 Task: Sort the products by unit price (low first).
Action: Mouse moved to (21, 155)
Screenshot: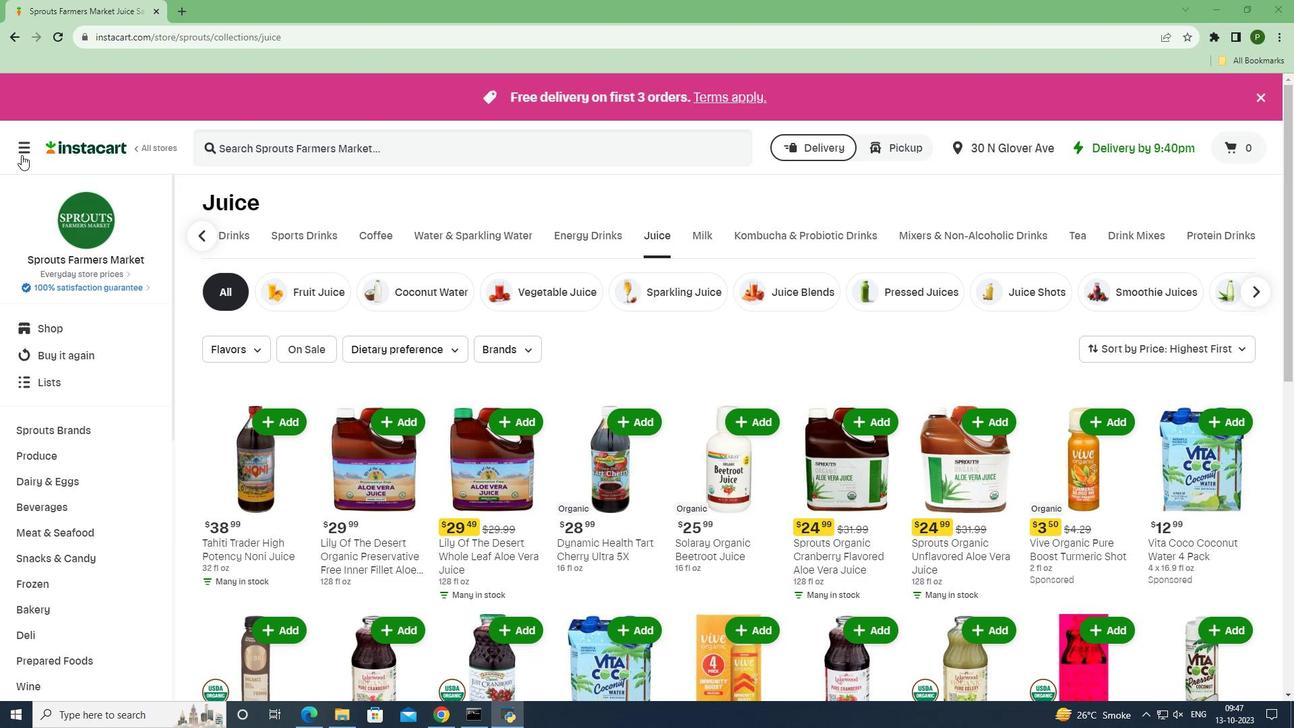 
Action: Mouse pressed left at (21, 155)
Screenshot: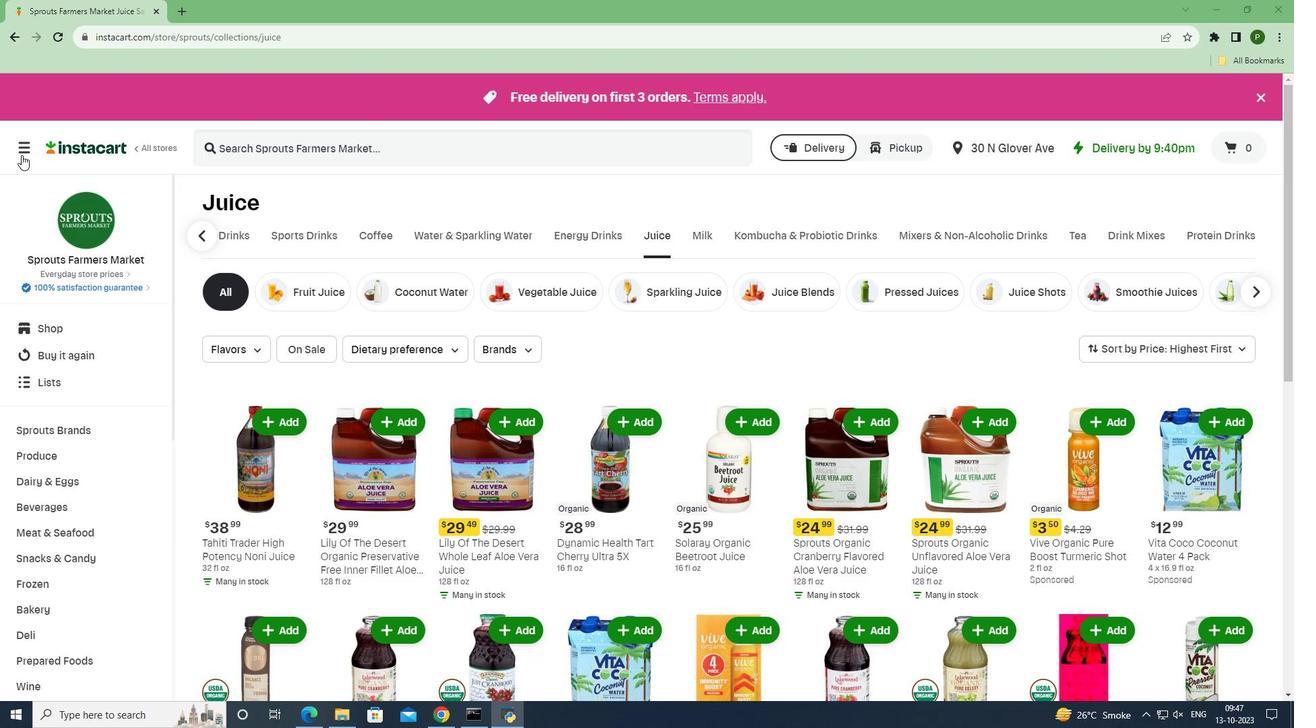 
Action: Mouse moved to (51, 355)
Screenshot: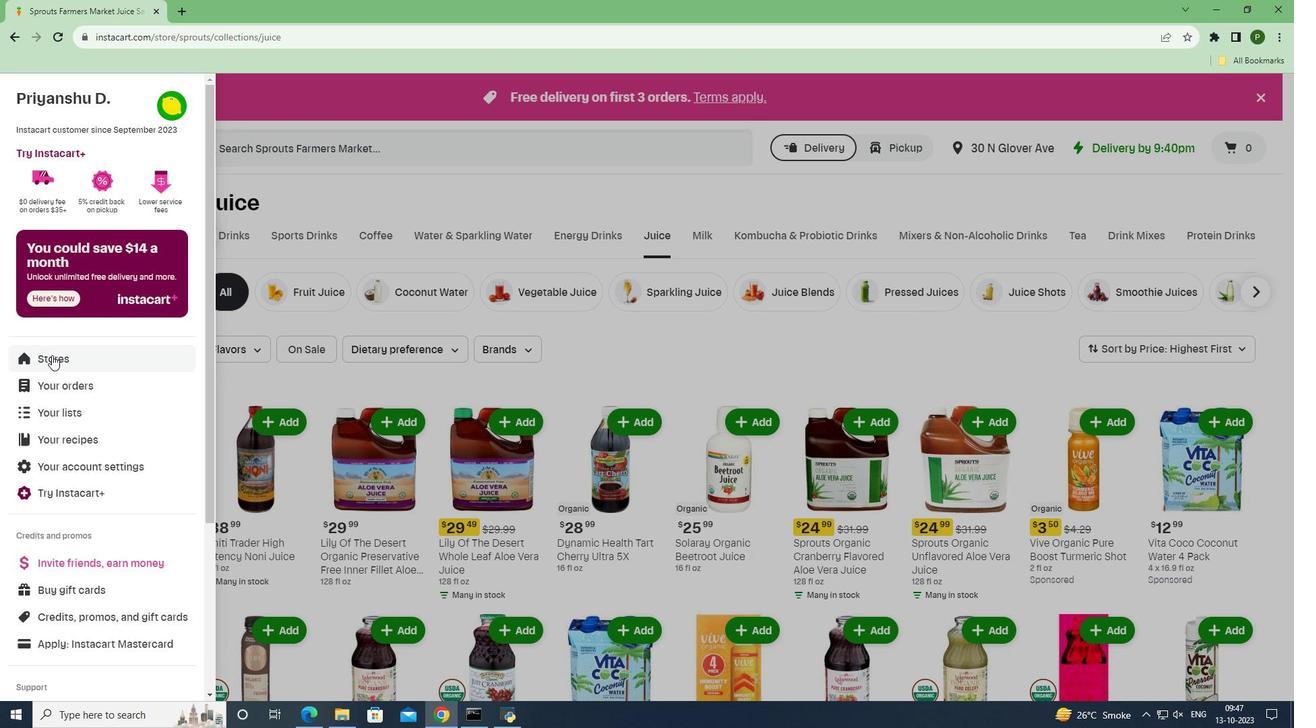 
Action: Mouse pressed left at (51, 355)
Screenshot: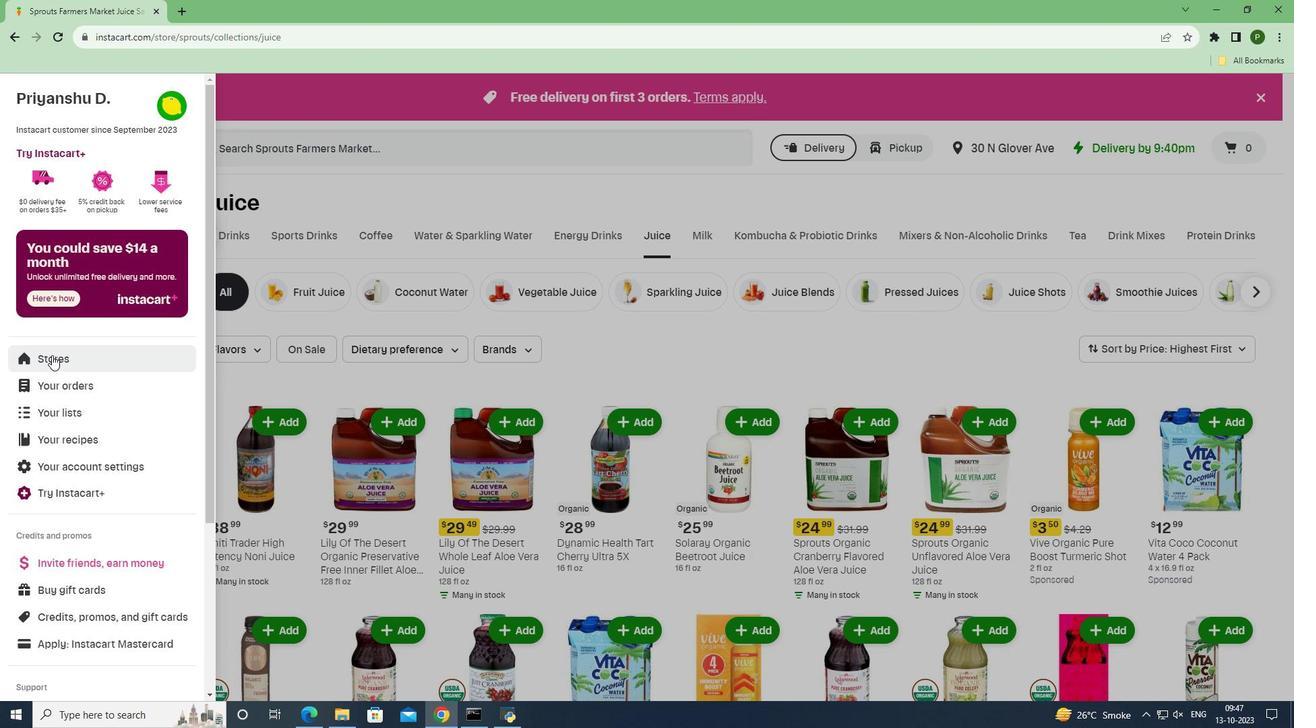 
Action: Mouse moved to (310, 152)
Screenshot: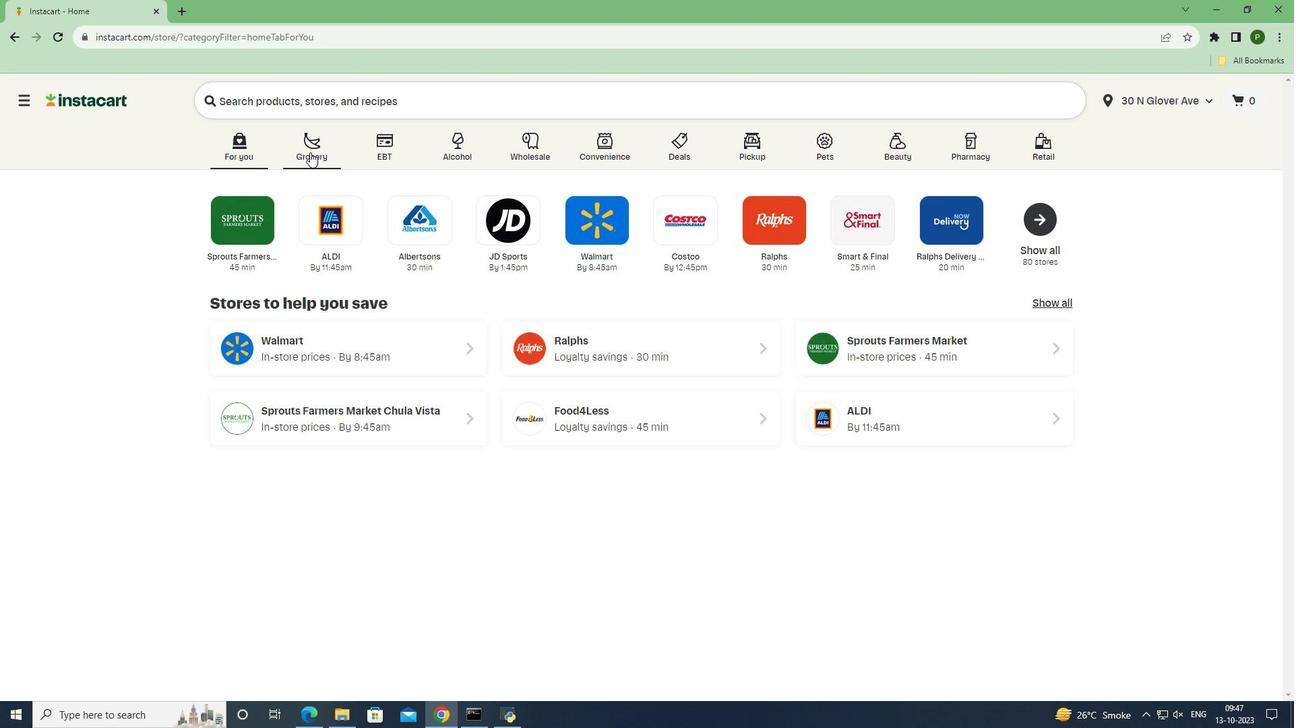 
Action: Mouse pressed left at (310, 152)
Screenshot: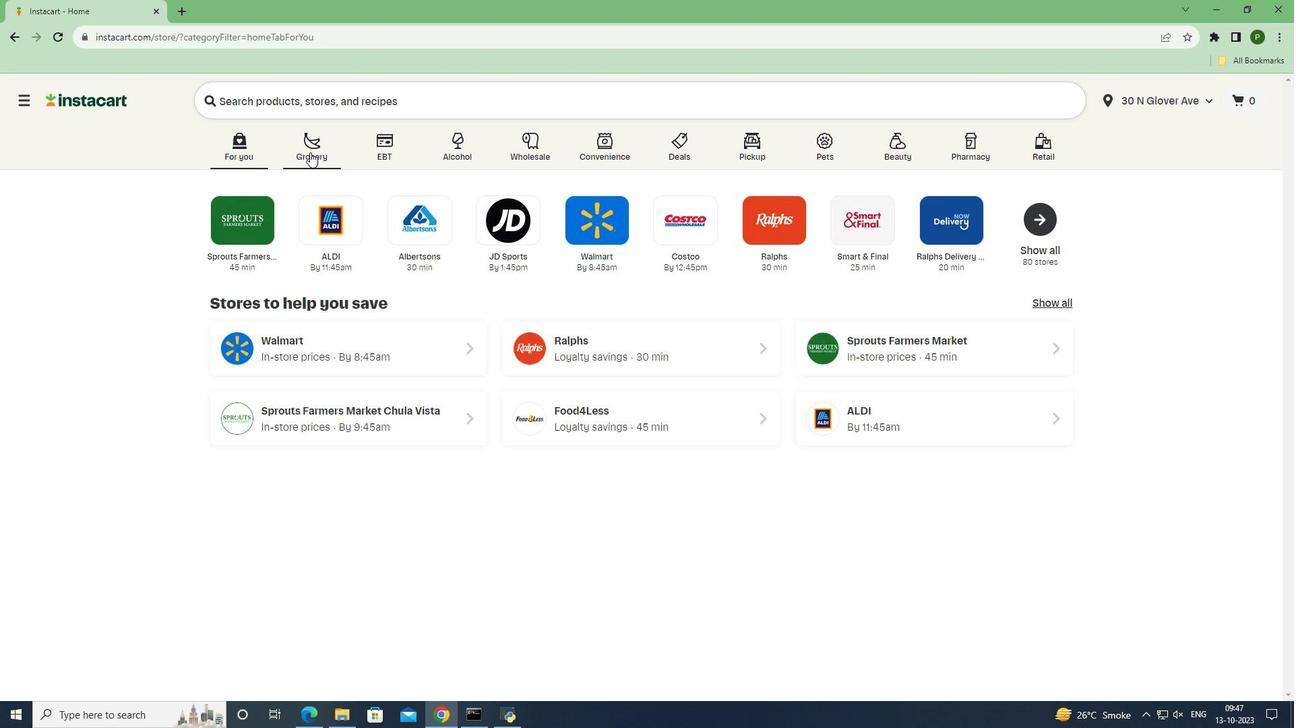 
Action: Mouse moved to (873, 316)
Screenshot: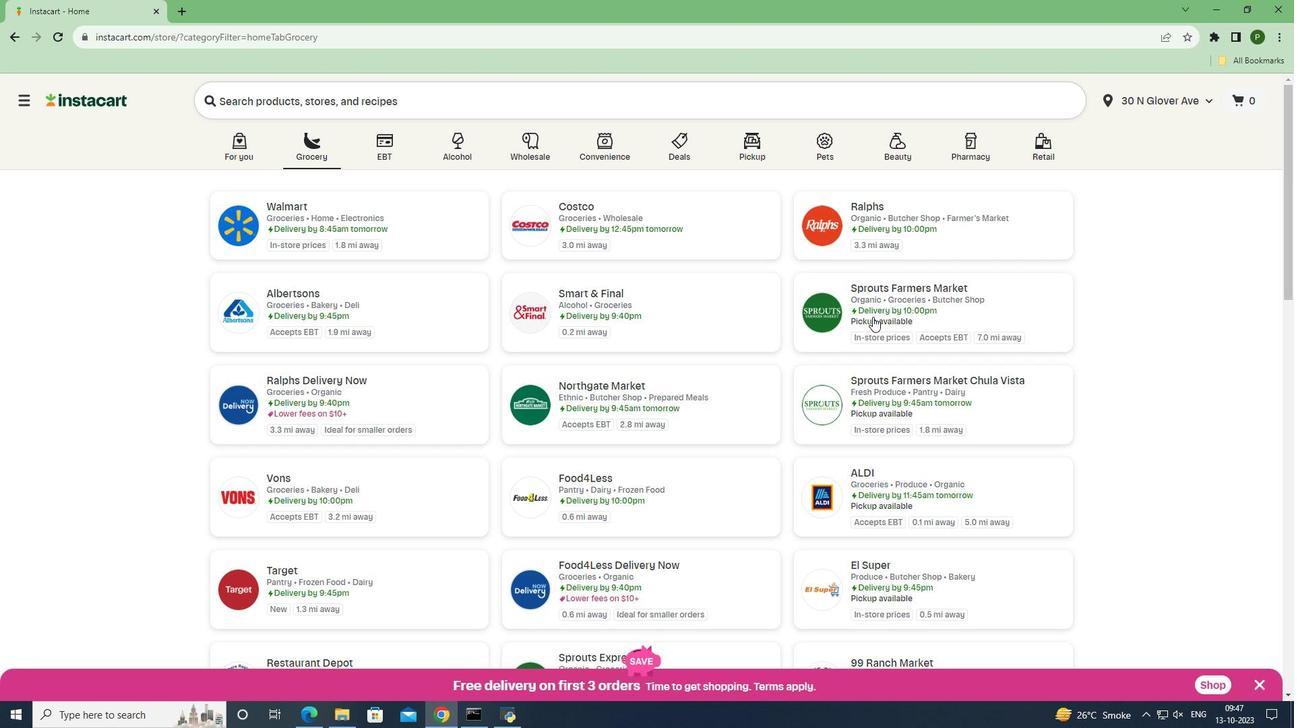 
Action: Mouse pressed left at (873, 316)
Screenshot: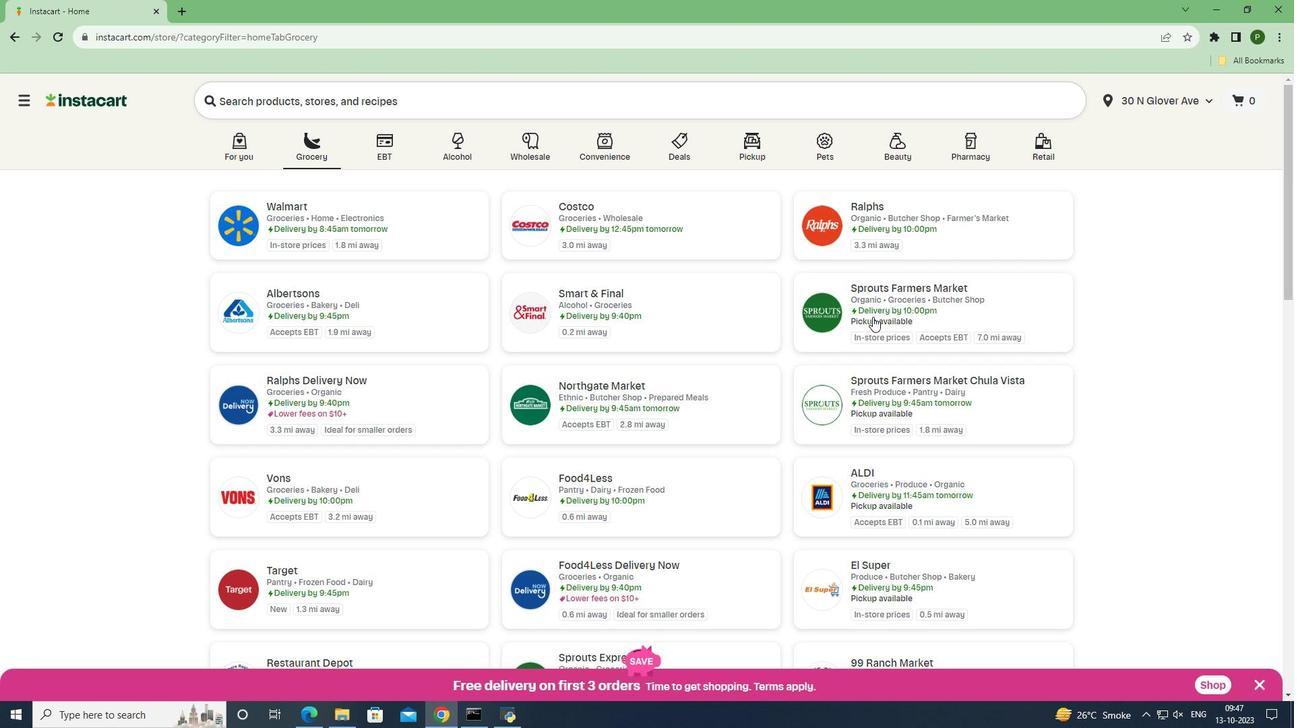 
Action: Mouse moved to (74, 503)
Screenshot: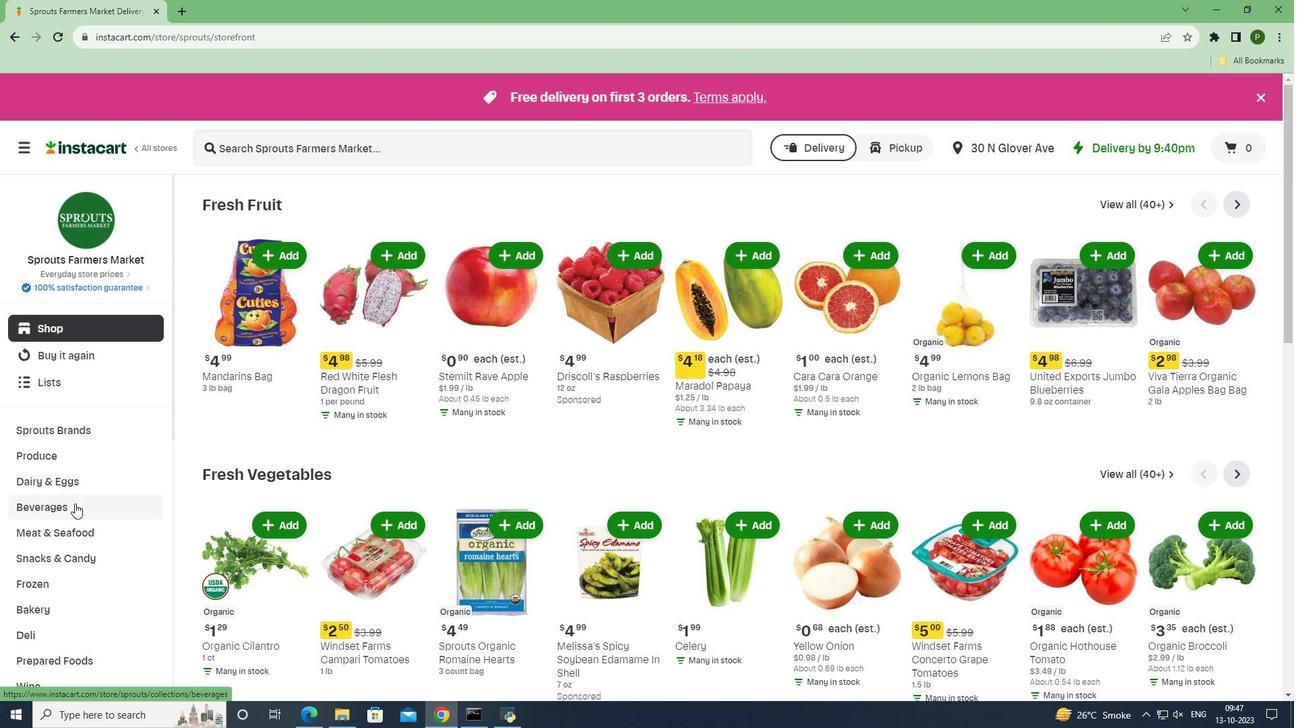 
Action: Mouse pressed left at (74, 503)
Screenshot: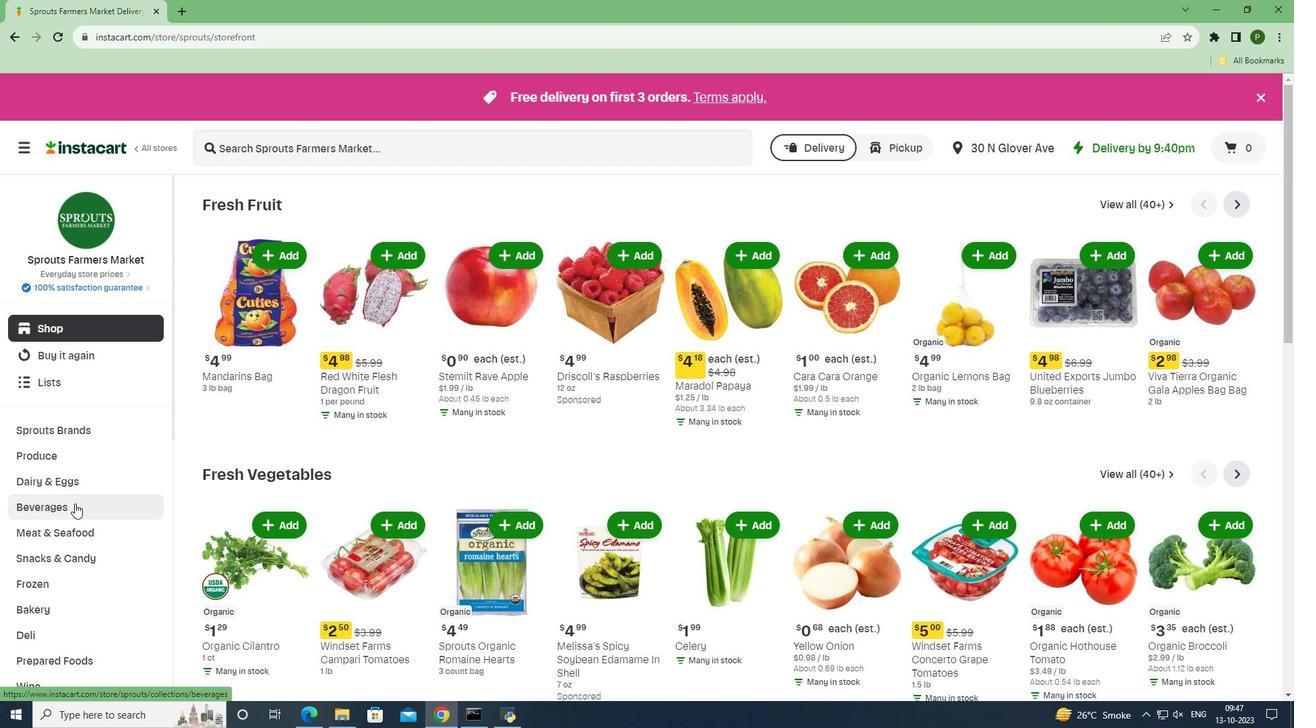 
Action: Mouse moved to (741, 231)
Screenshot: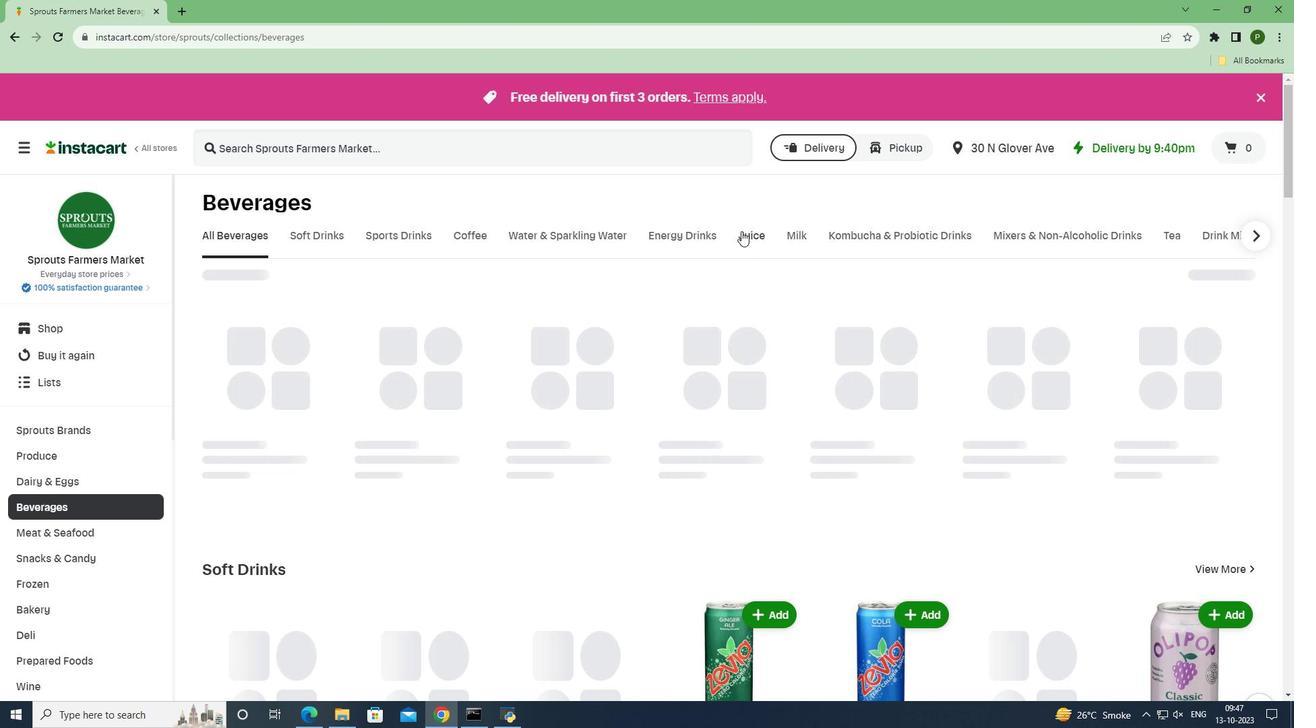 
Action: Mouse pressed left at (741, 231)
Screenshot: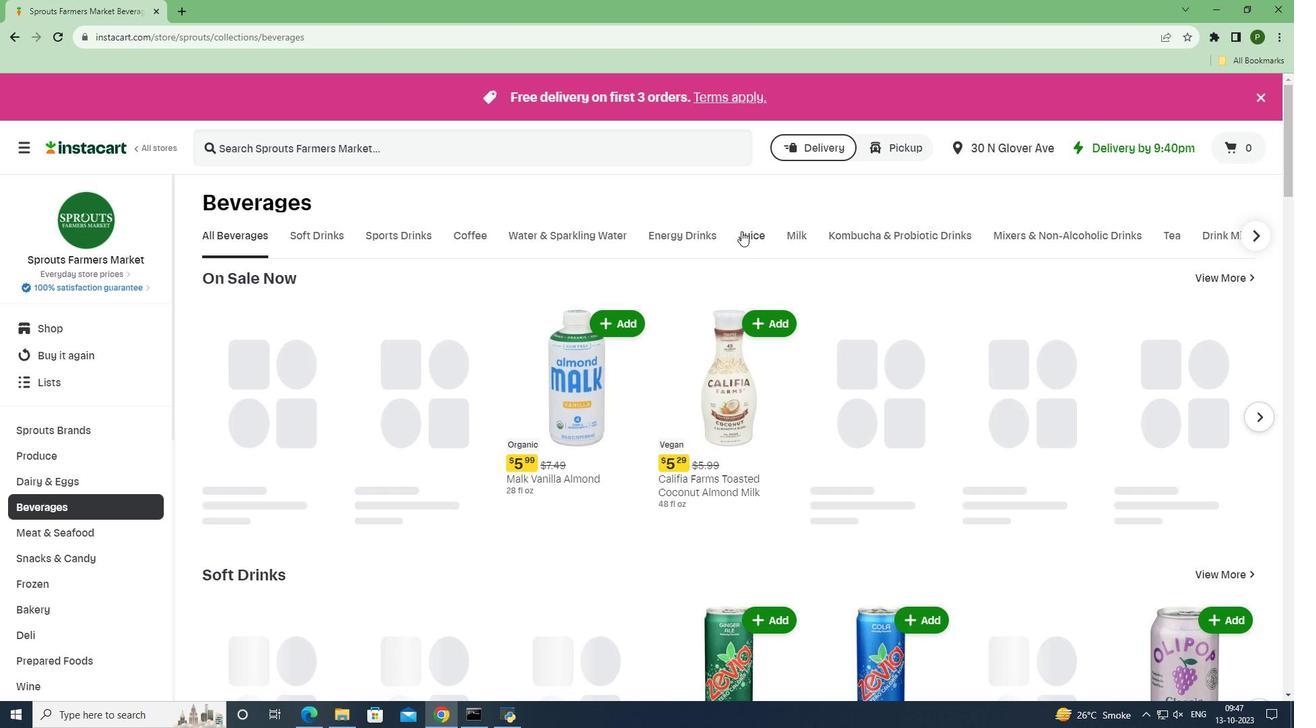 
Action: Mouse moved to (1151, 353)
Screenshot: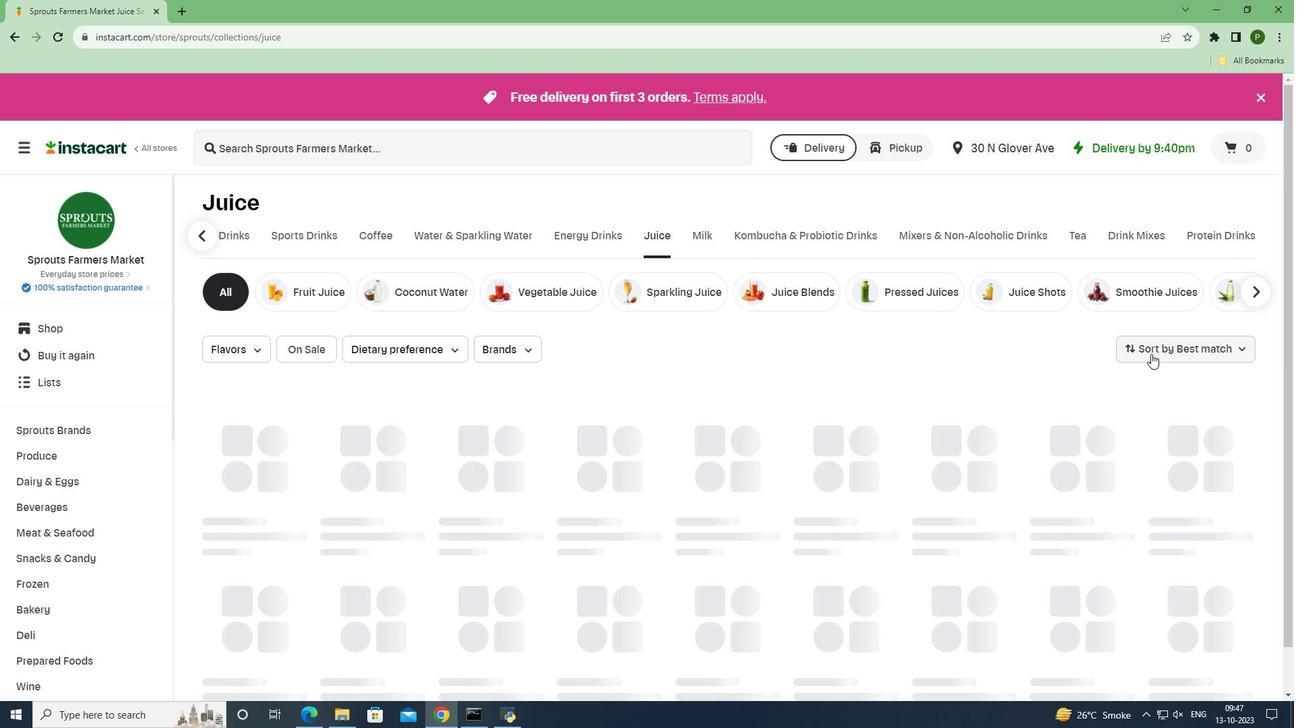 
Action: Mouse pressed left at (1151, 353)
Screenshot: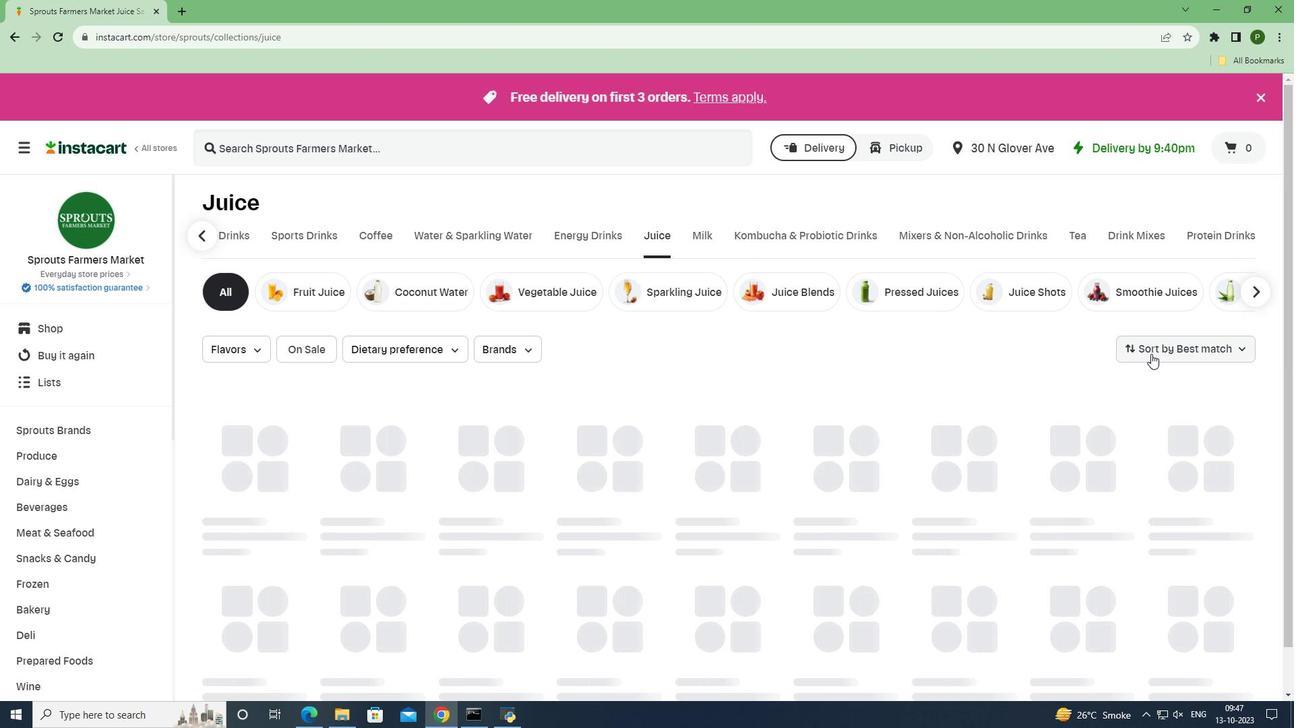 
Action: Mouse moved to (1179, 468)
Screenshot: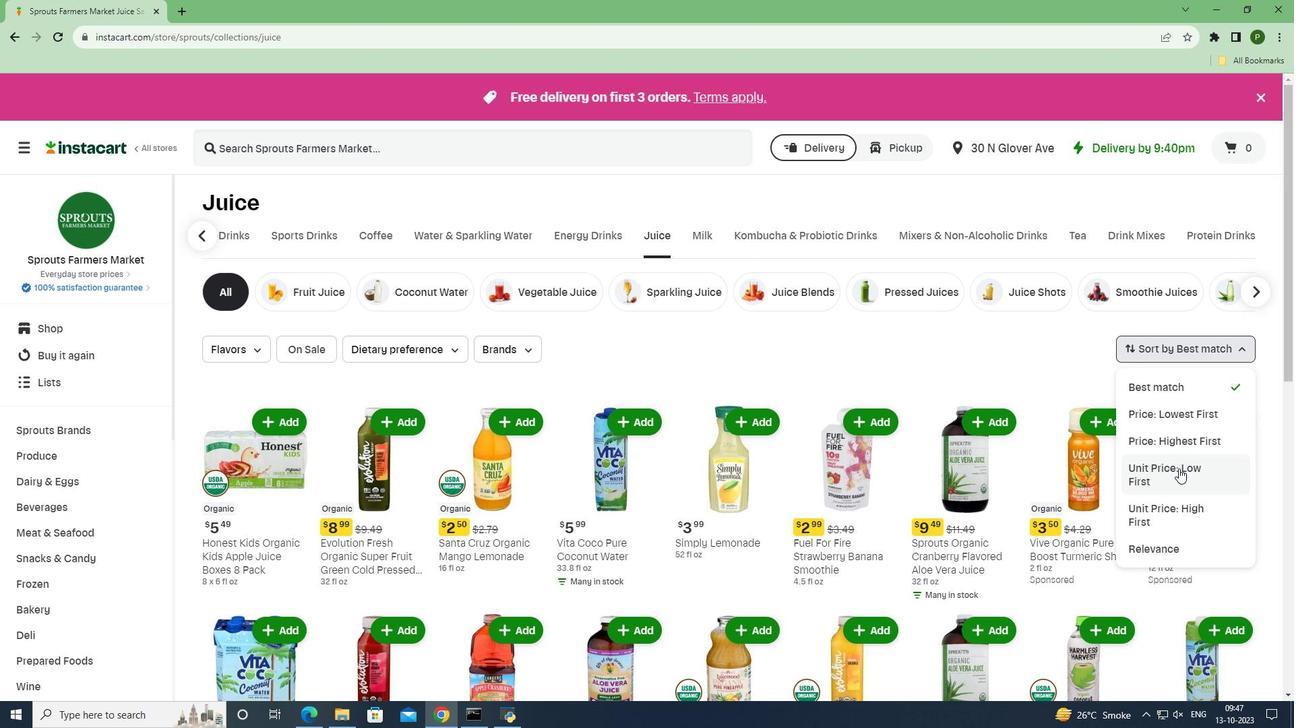 
Action: Mouse pressed left at (1179, 468)
Screenshot: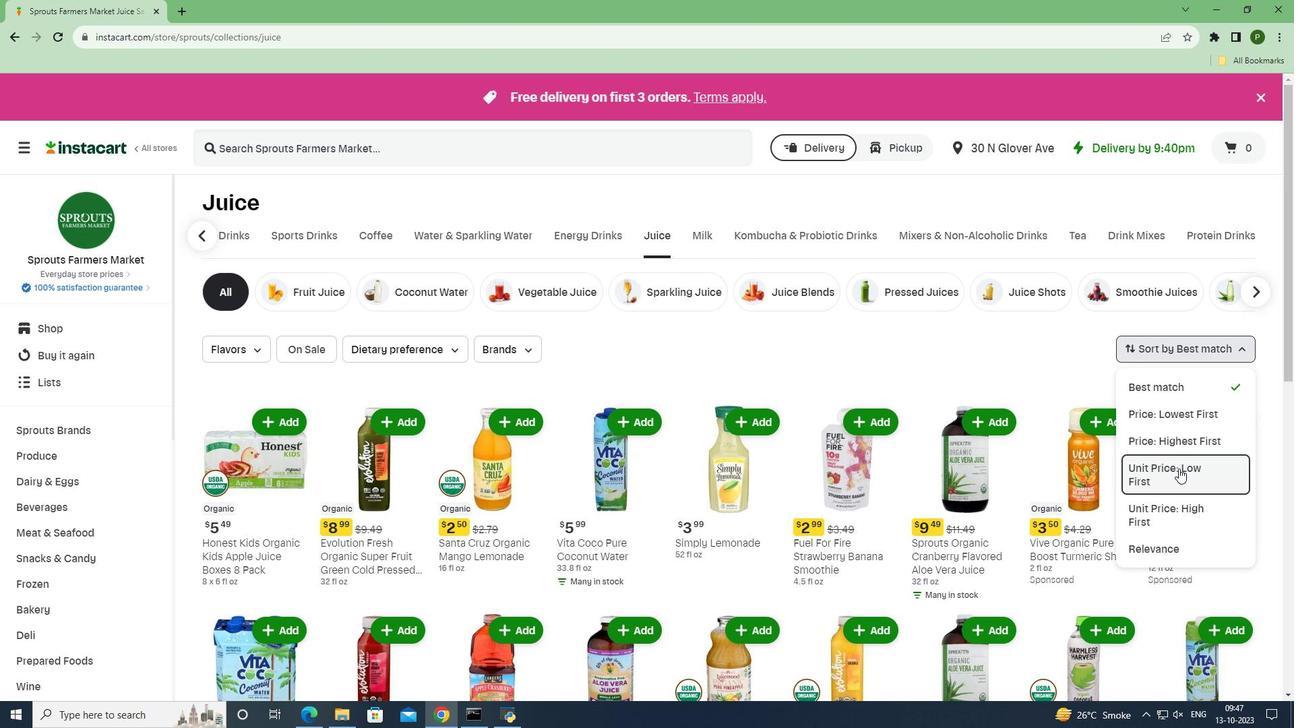 
Action: Mouse moved to (1102, 558)
Screenshot: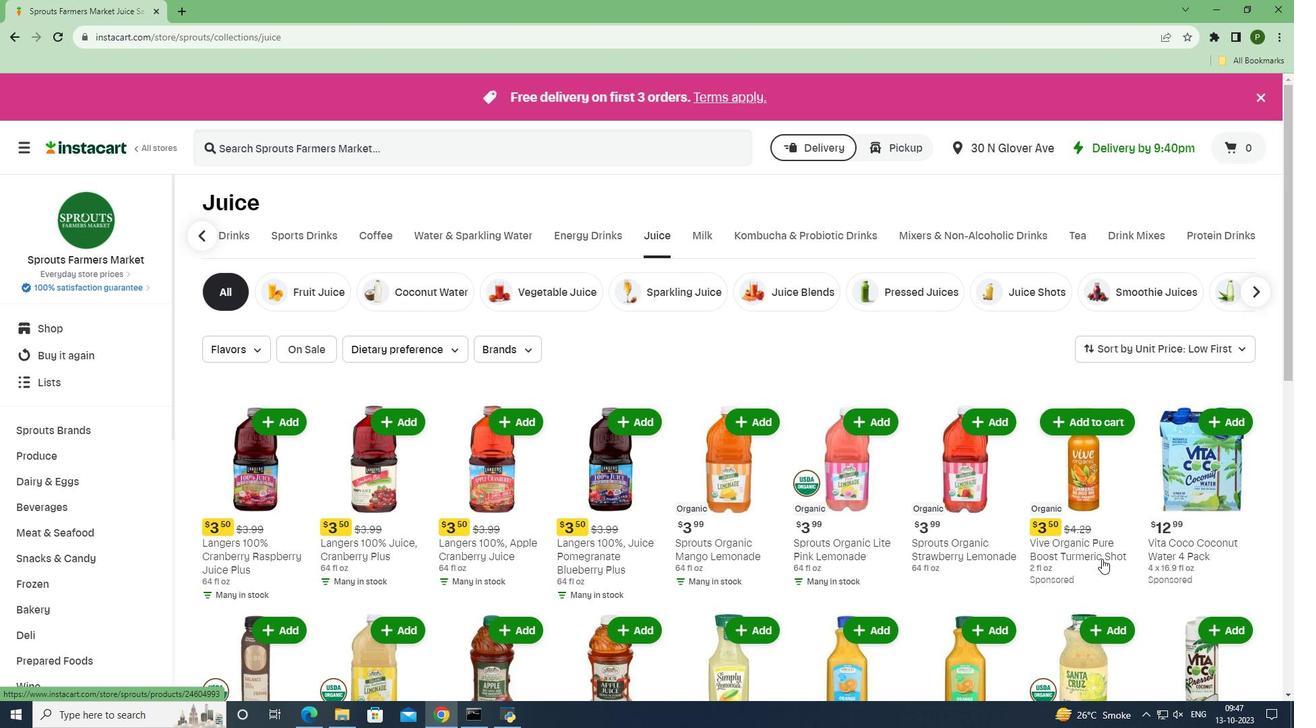 
